 Task: Toggle the option "Always use secure connections".
Action: Mouse moved to (1340, 37)
Screenshot: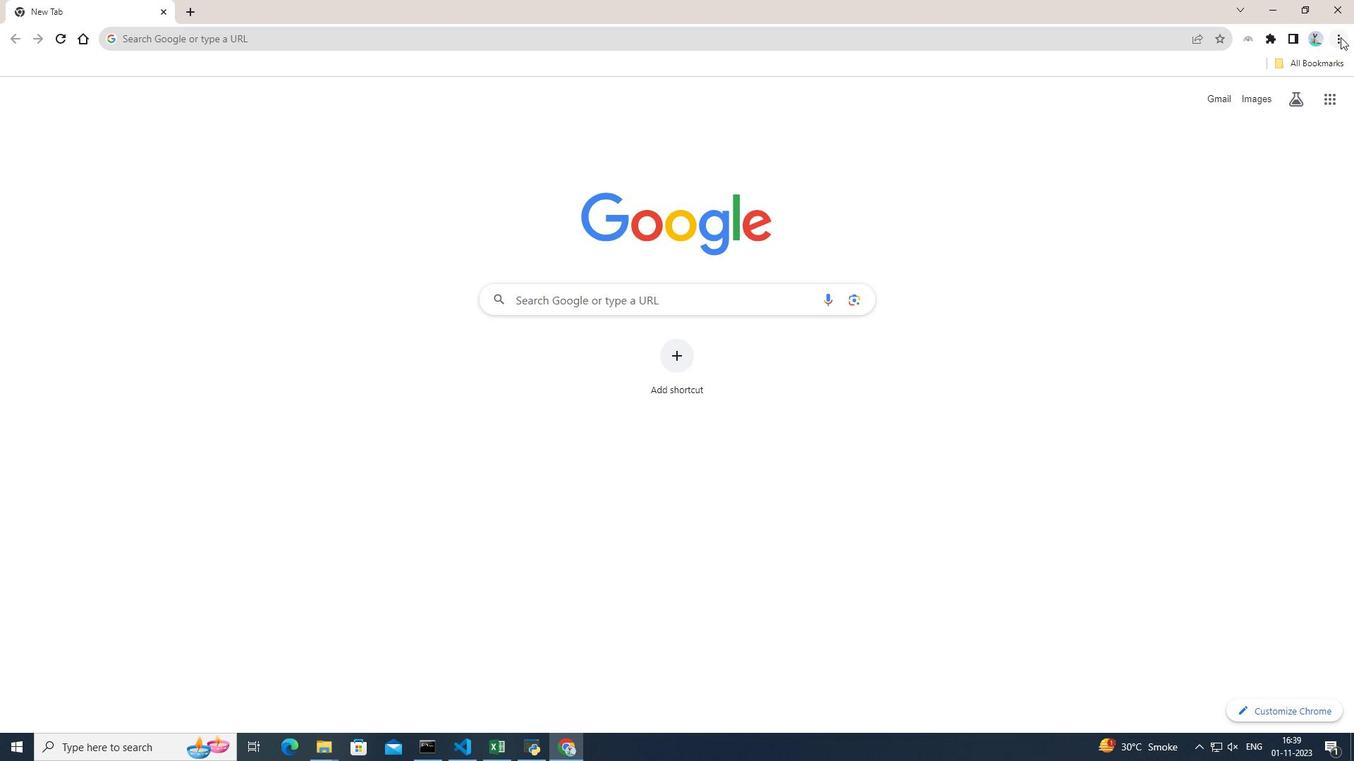 
Action: Mouse pressed left at (1340, 37)
Screenshot: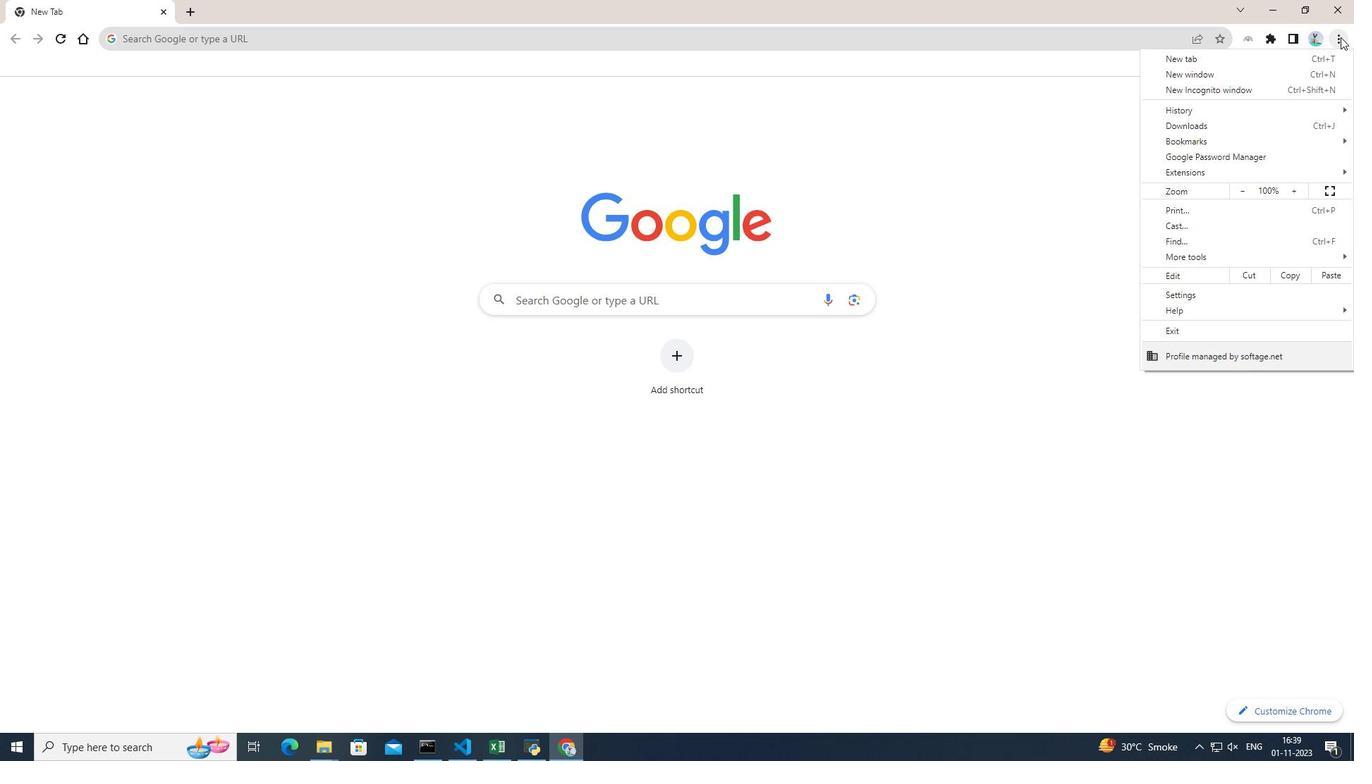 
Action: Mouse moved to (1190, 294)
Screenshot: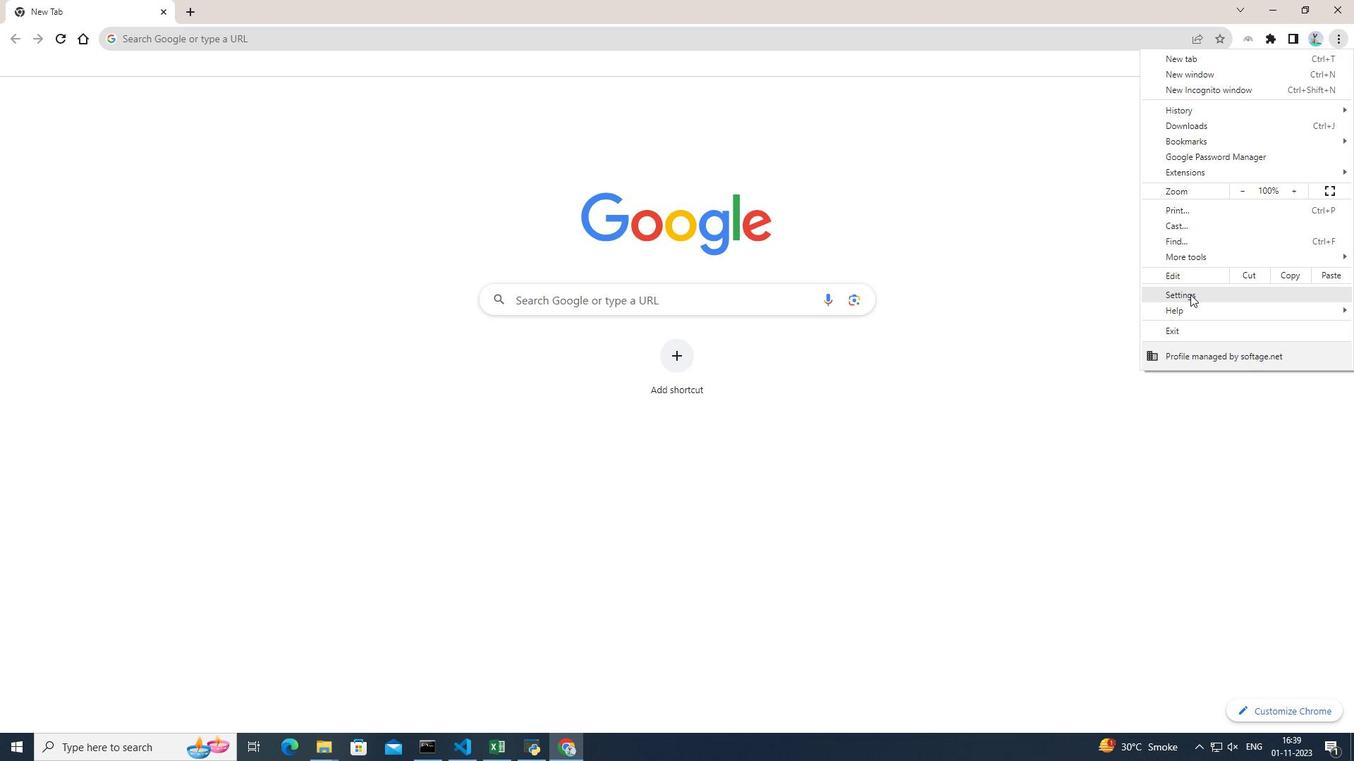 
Action: Mouse pressed left at (1190, 294)
Screenshot: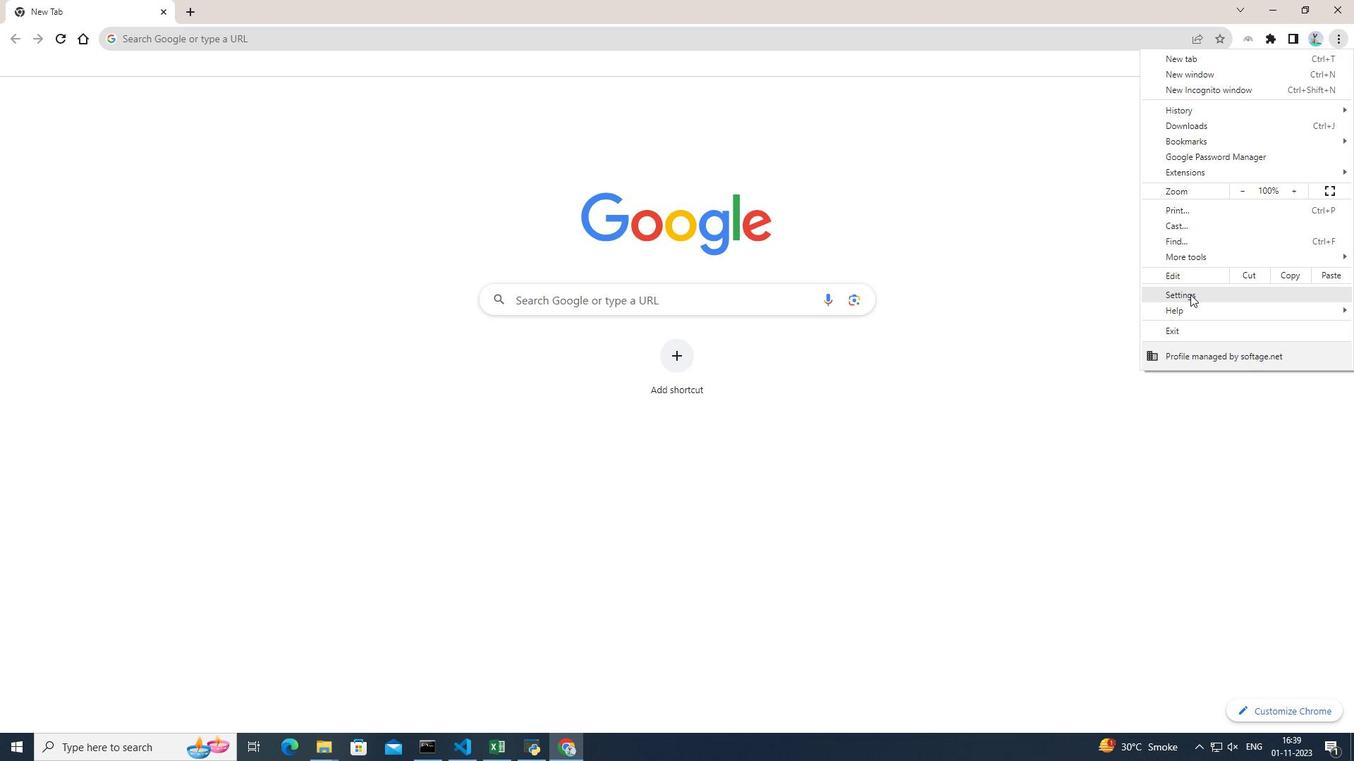 
Action: Mouse moved to (114, 171)
Screenshot: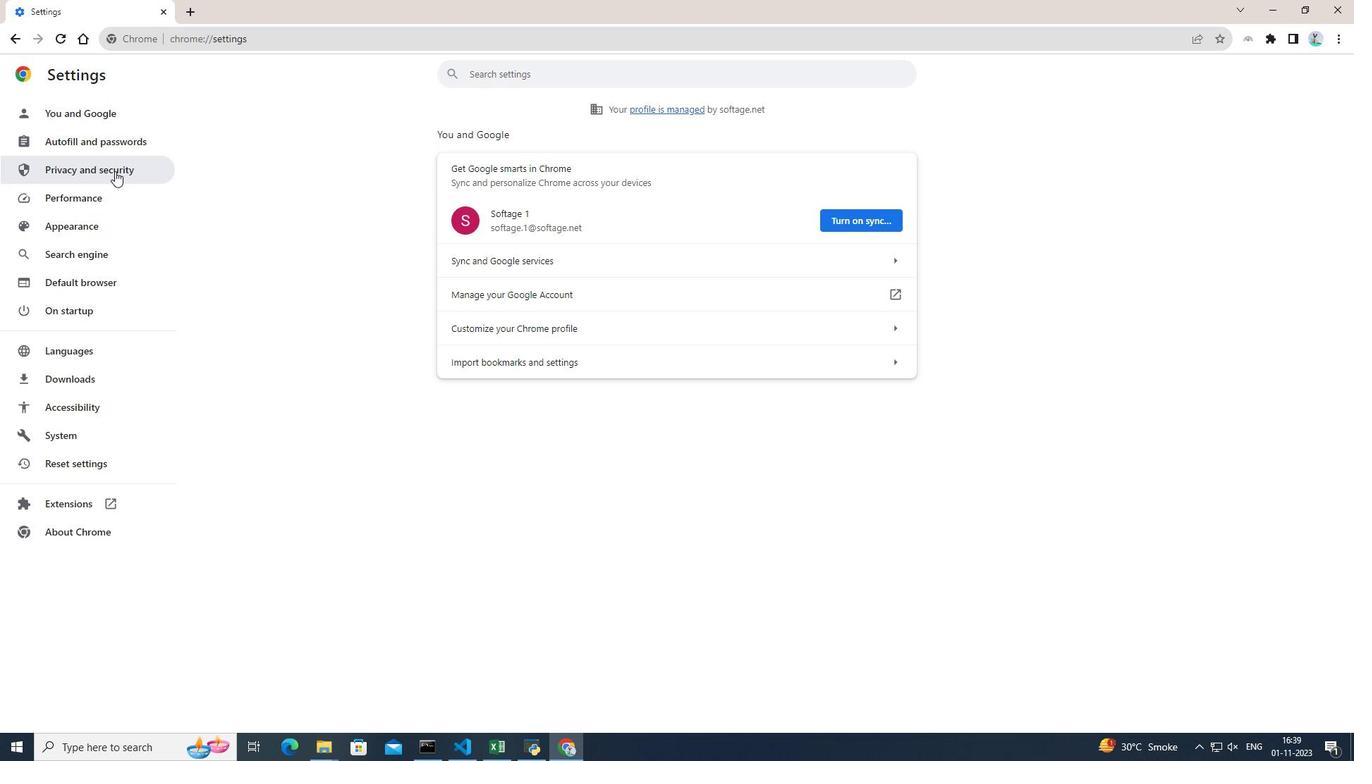 
Action: Mouse pressed left at (114, 171)
Screenshot: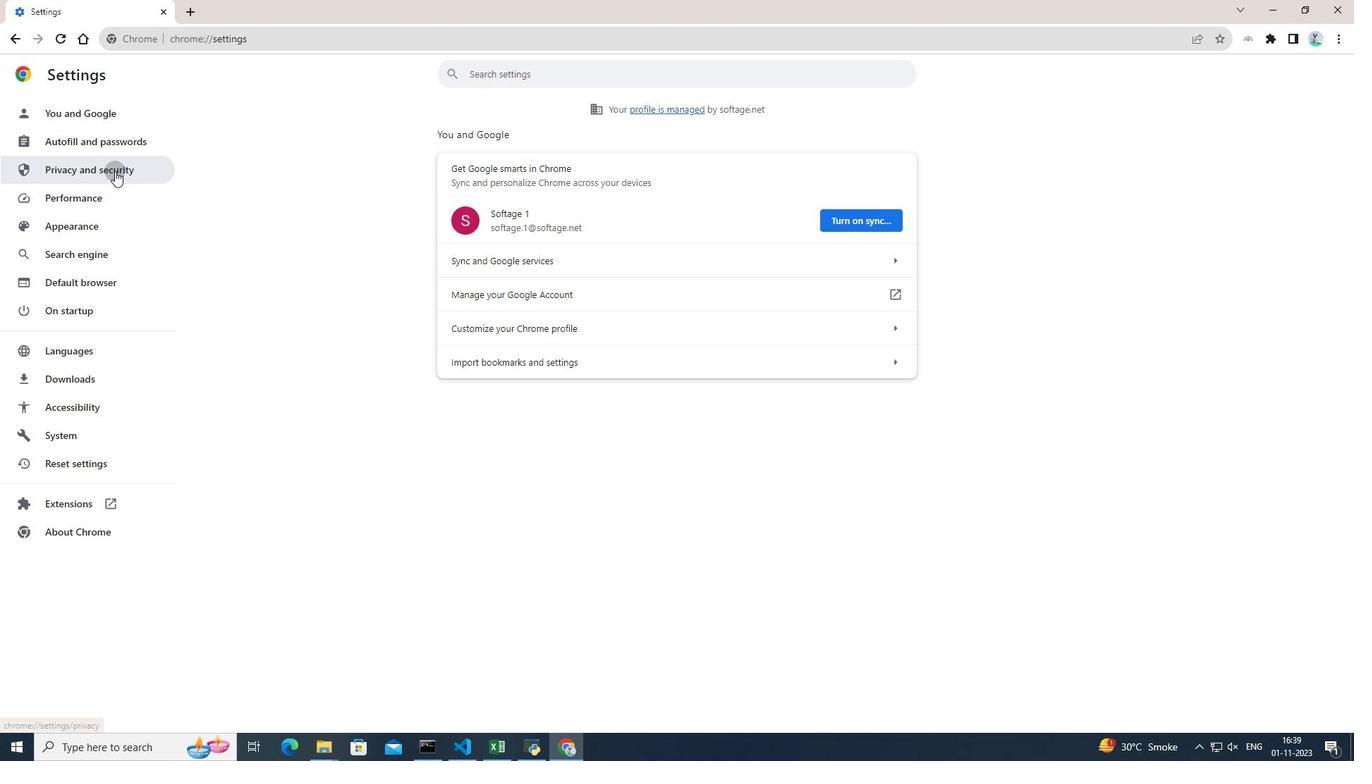 
Action: Mouse moved to (865, 405)
Screenshot: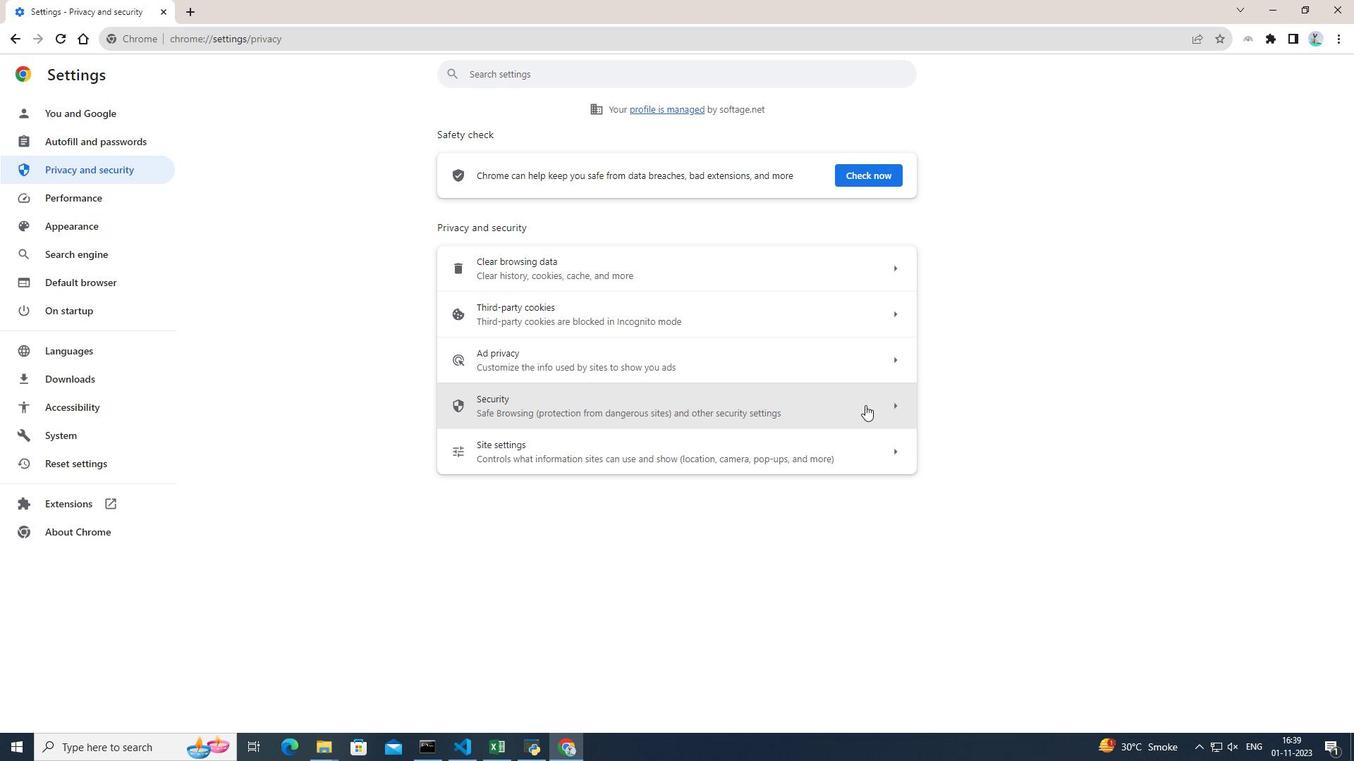 
Action: Mouse pressed left at (865, 405)
Screenshot: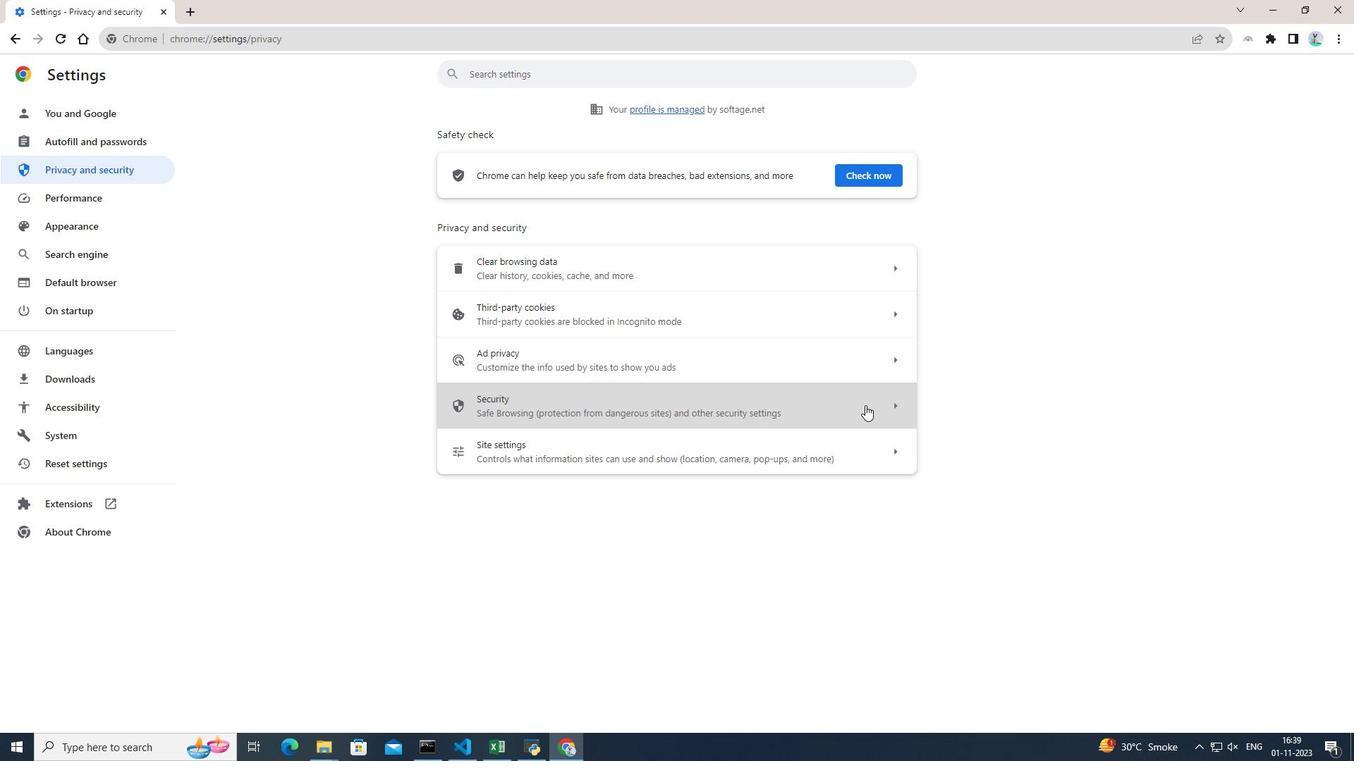 
Action: Mouse moved to (1057, 399)
Screenshot: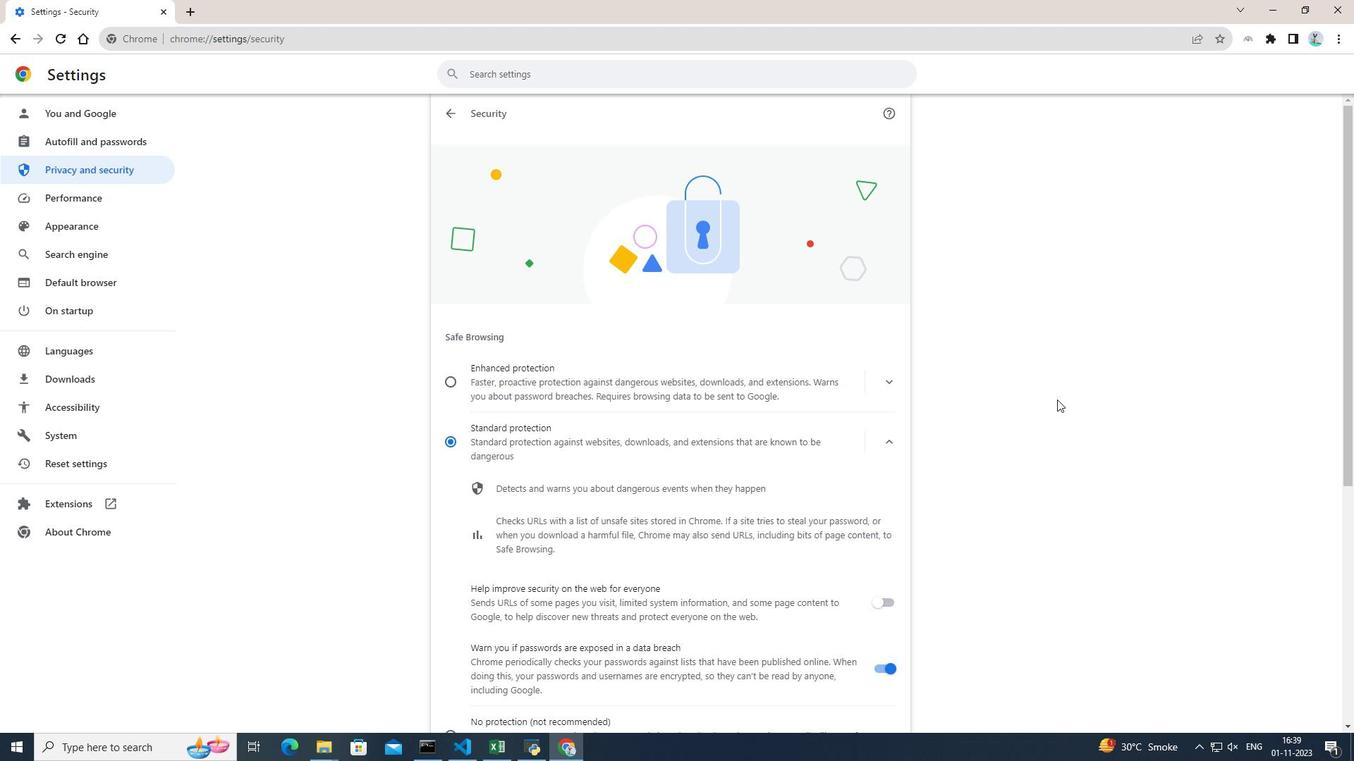 
Action: Mouse scrolled (1057, 399) with delta (0, 0)
Screenshot: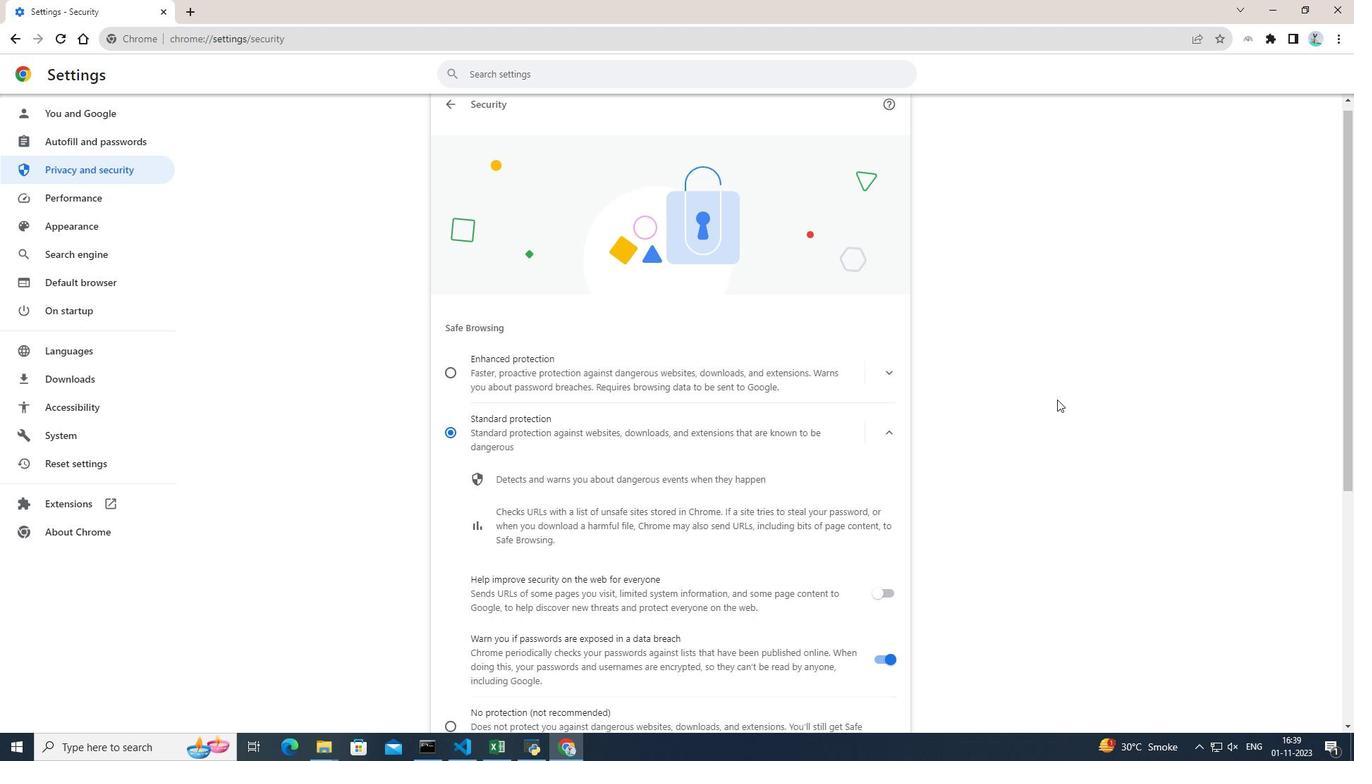 
Action: Mouse scrolled (1057, 399) with delta (0, 0)
Screenshot: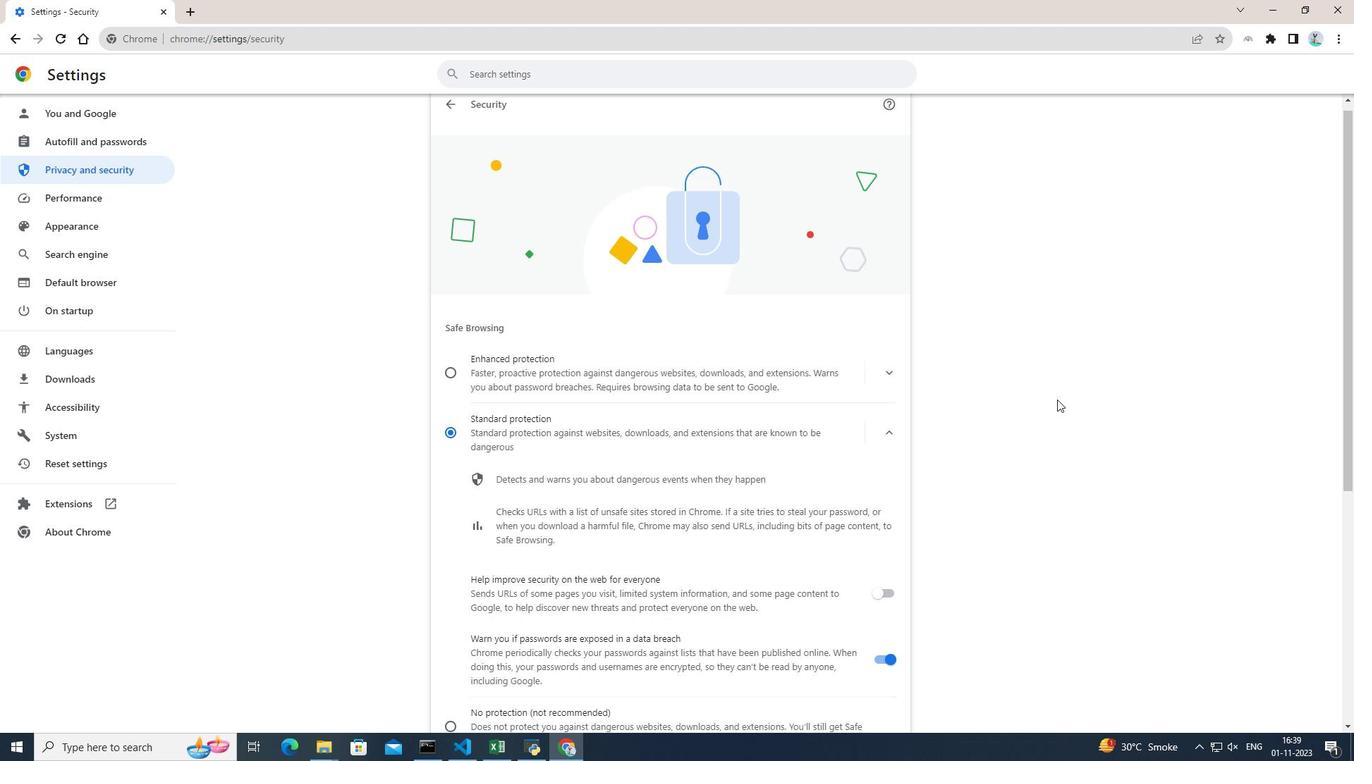 
Action: Mouse scrolled (1057, 399) with delta (0, 0)
Screenshot: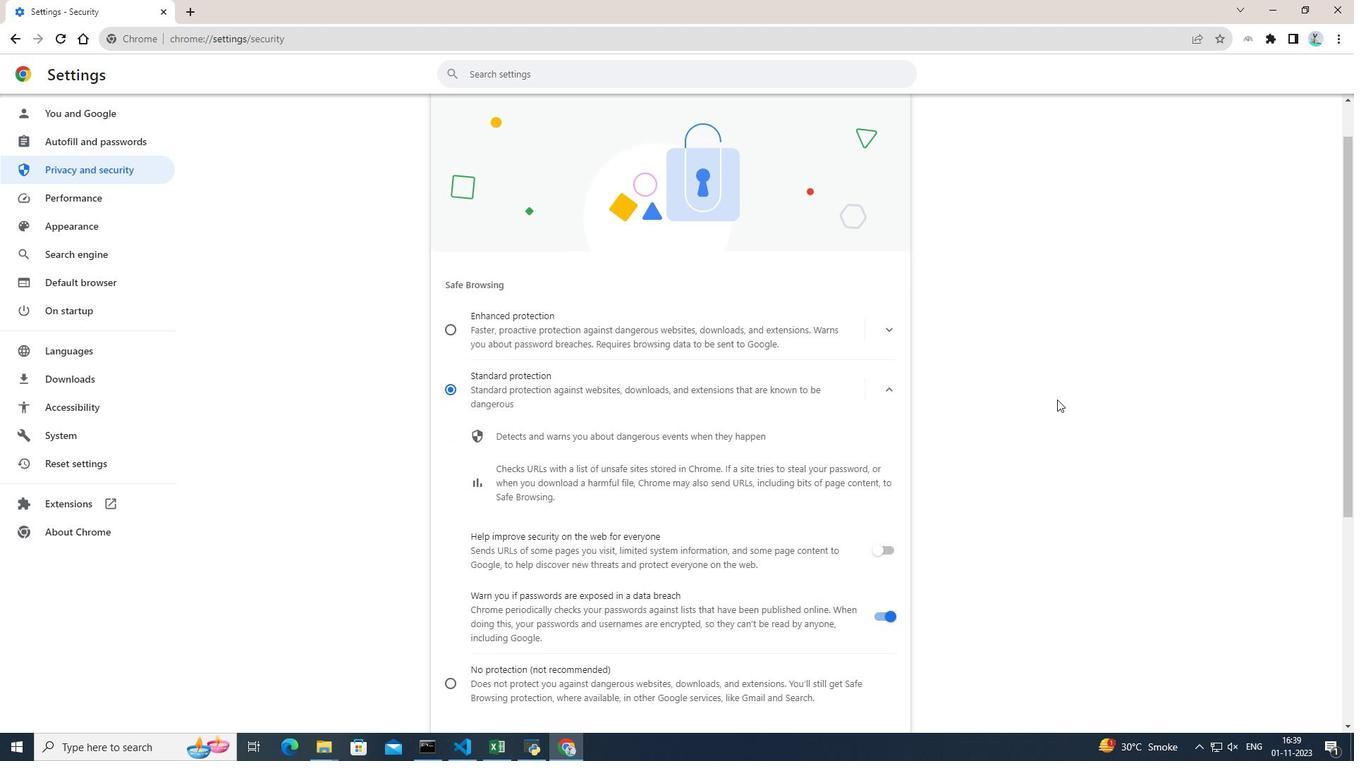 
Action: Mouse scrolled (1057, 399) with delta (0, 0)
Screenshot: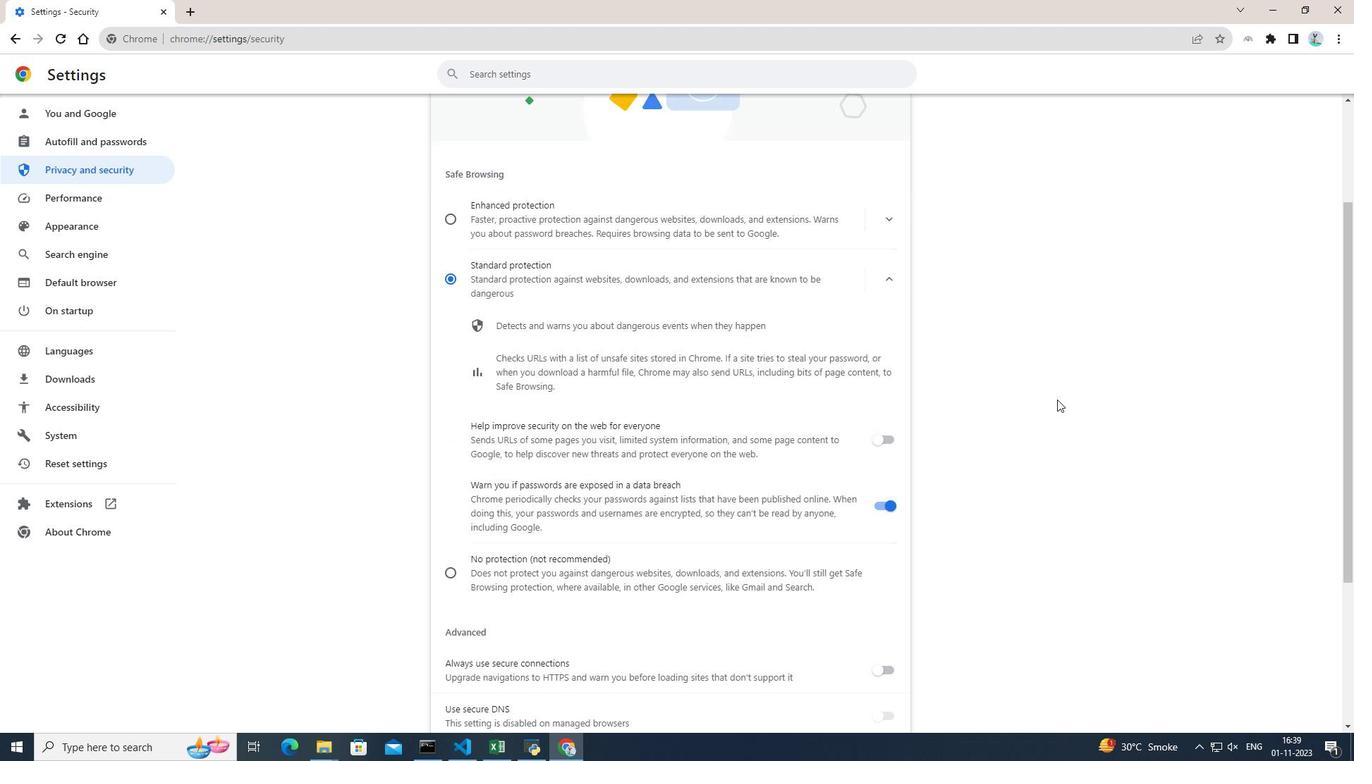 
Action: Mouse scrolled (1057, 399) with delta (0, 0)
Screenshot: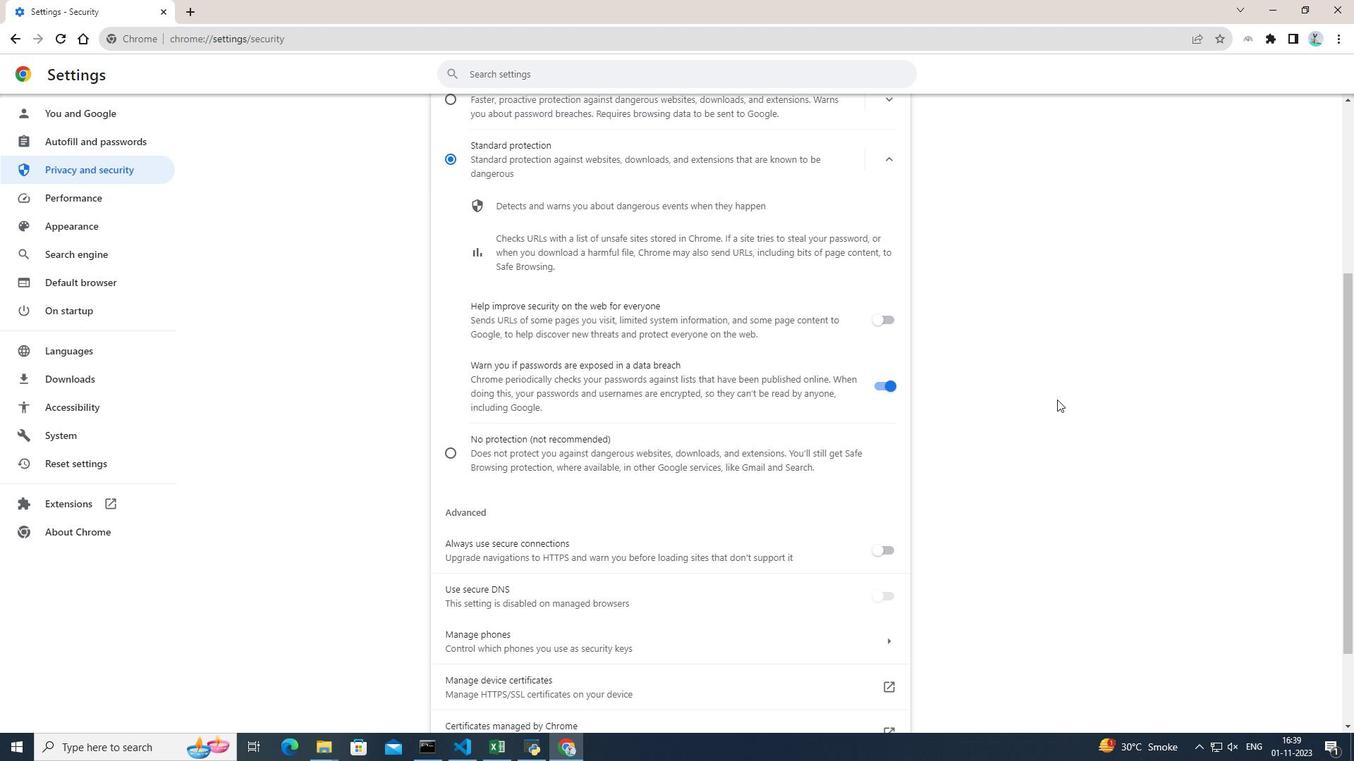 
Action: Mouse moved to (882, 477)
Screenshot: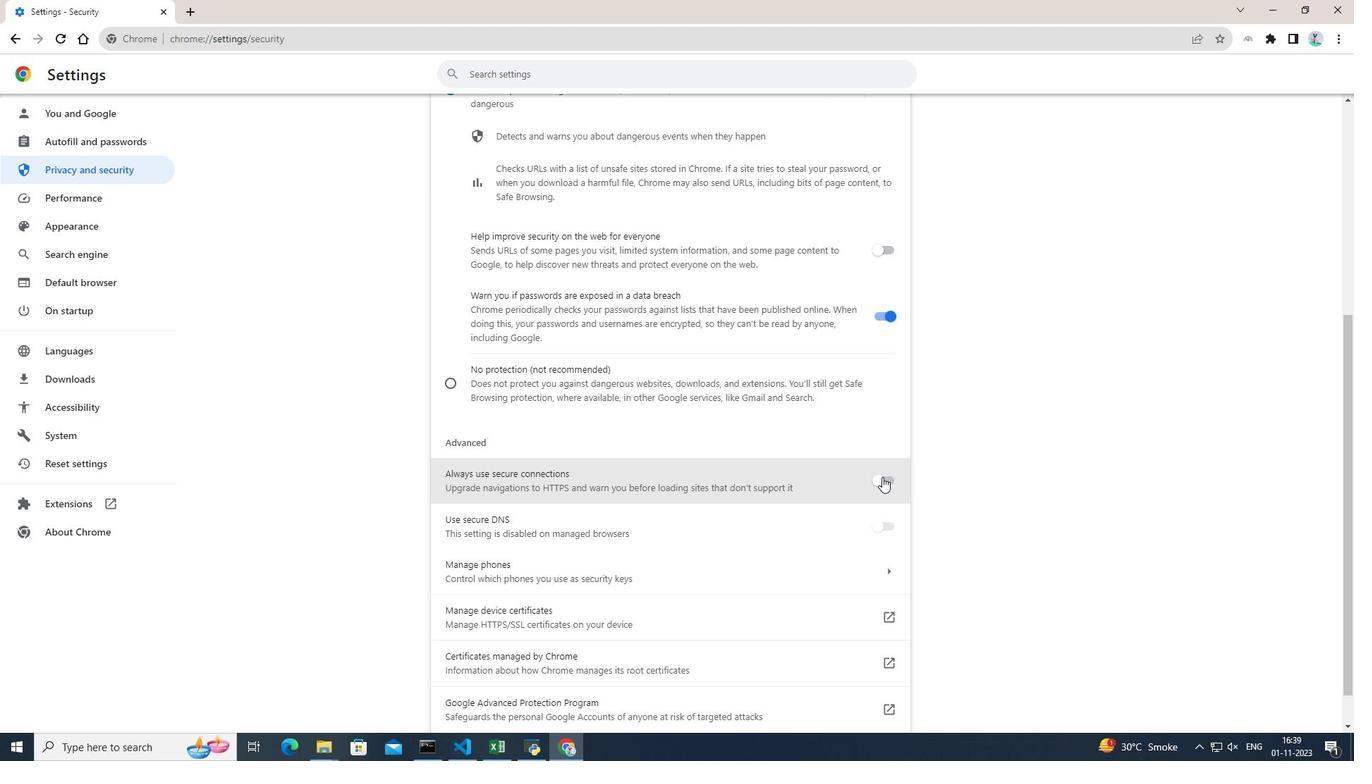
Action: Mouse pressed left at (882, 477)
Screenshot: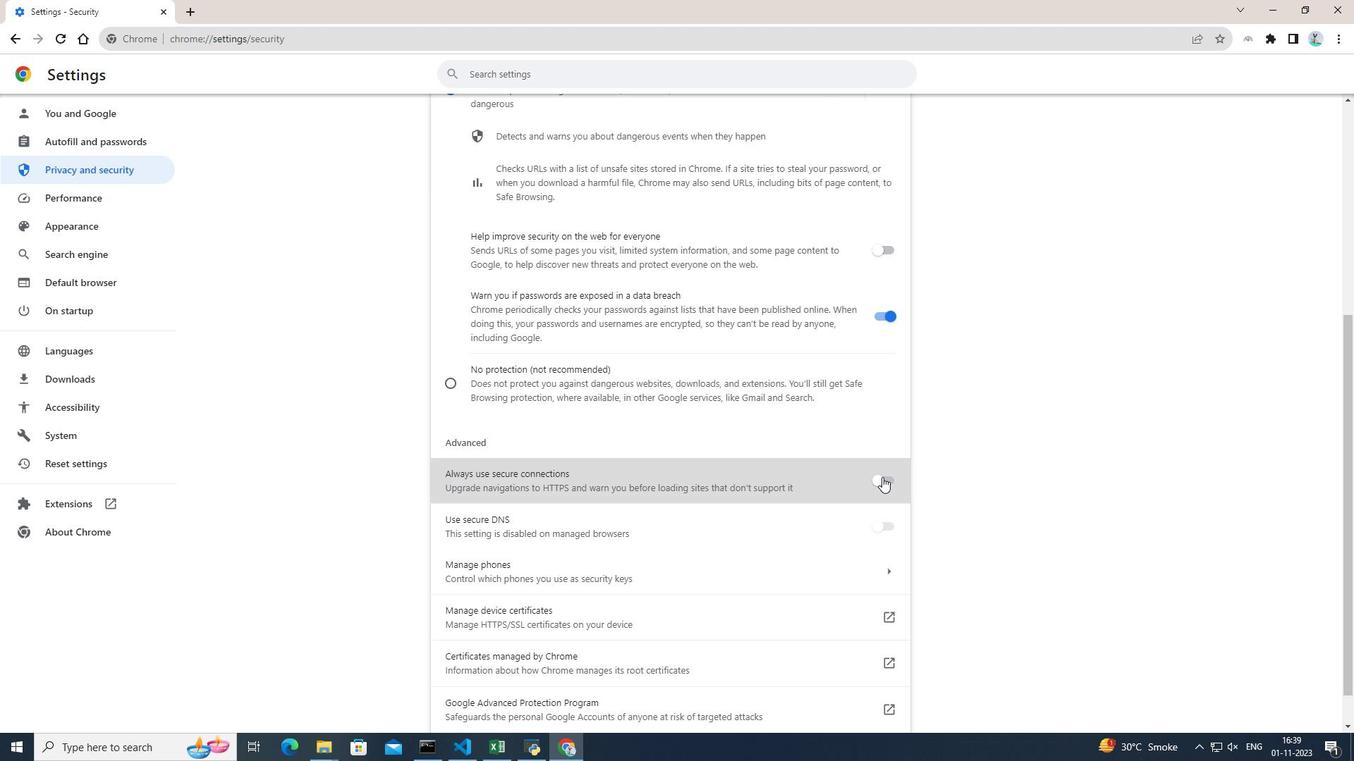 
Action: Mouse moved to (1009, 430)
Screenshot: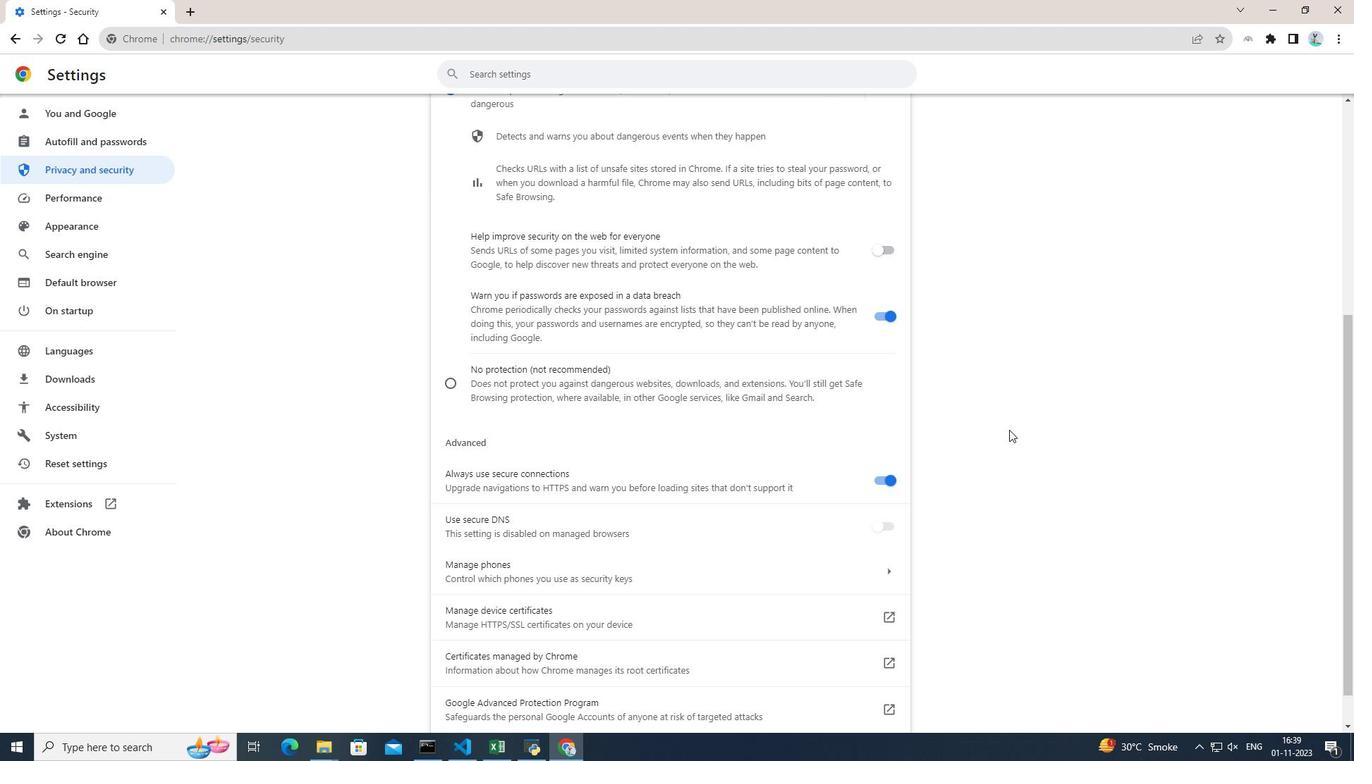 
